 Task: Move email   from aakash.mishra@softage.net from folder Inbox to folder Folder0020 with a subject Subject0016
Action: Mouse moved to (546, 87)
Screenshot: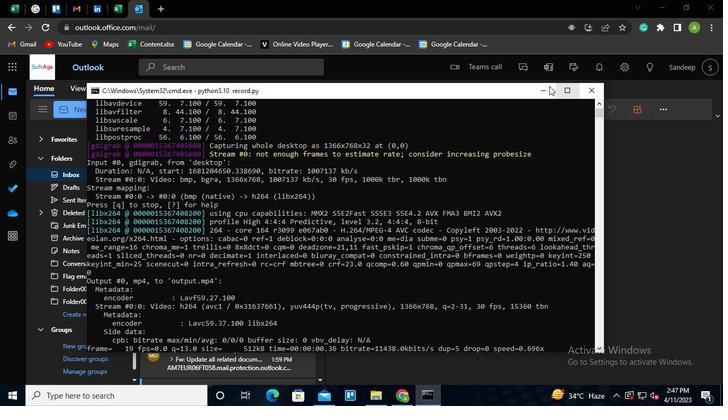 
Action: Mouse pressed left at (546, 87)
Screenshot: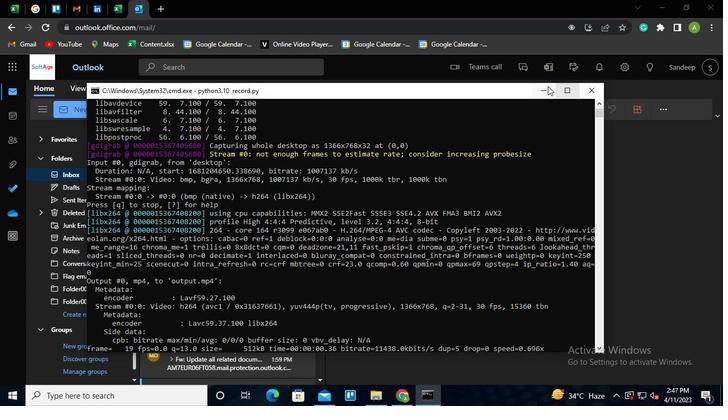 
Action: Mouse moved to (226, 59)
Screenshot: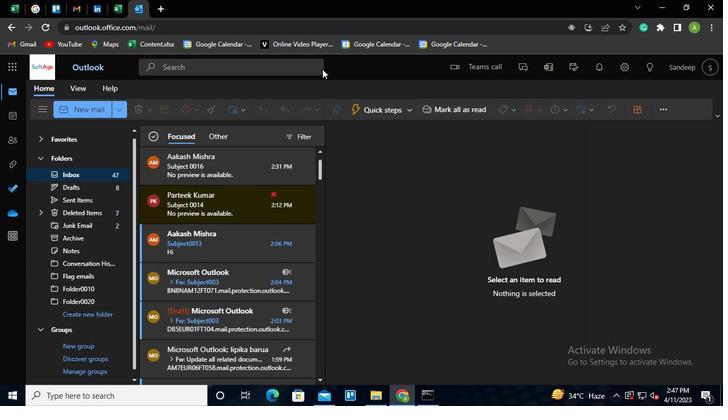 
Action: Mouse pressed left at (226, 59)
Screenshot: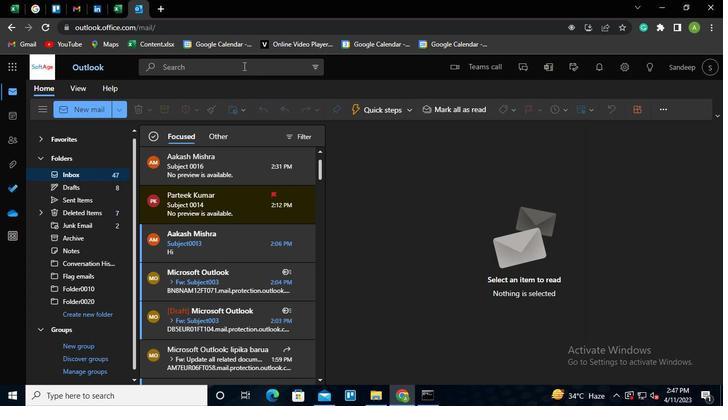 
Action: Mouse moved to (328, 74)
Screenshot: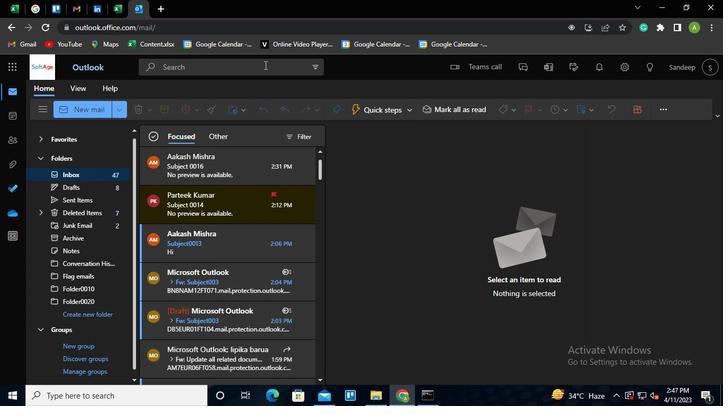 
Action: Mouse pressed left at (328, 74)
Screenshot: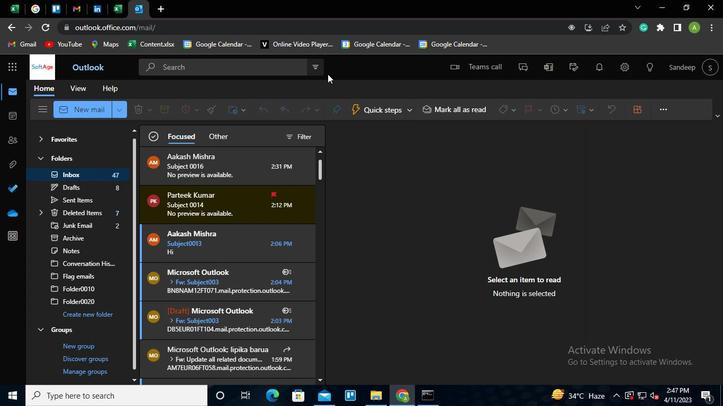 
Action: Mouse moved to (319, 70)
Screenshot: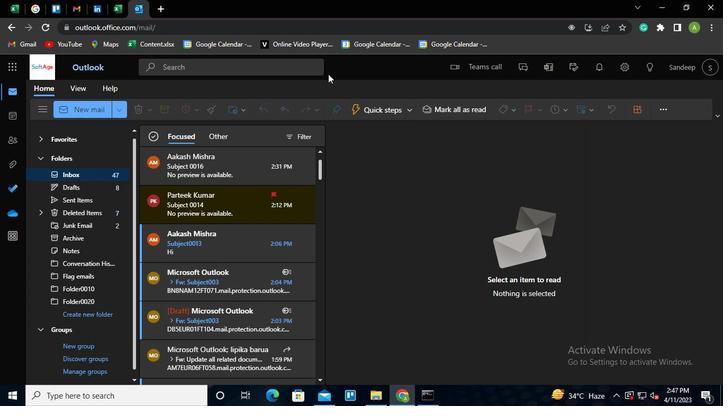
Action: Mouse pressed left at (319, 70)
Screenshot: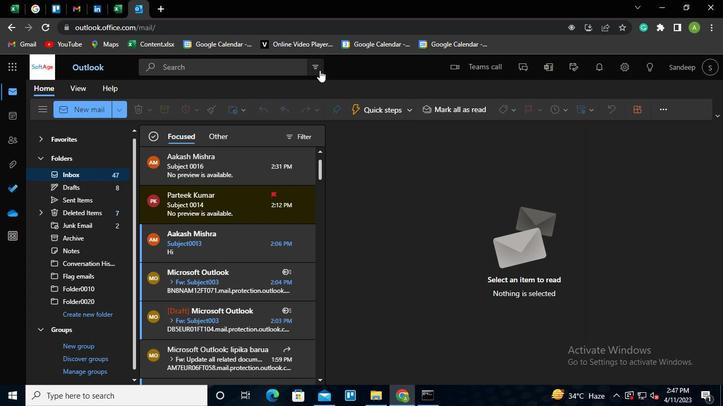 
Action: Mouse moved to (247, 86)
Screenshot: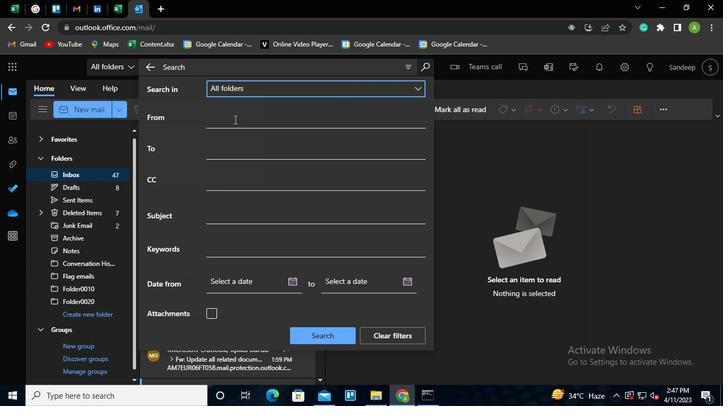
Action: Mouse pressed left at (247, 86)
Screenshot: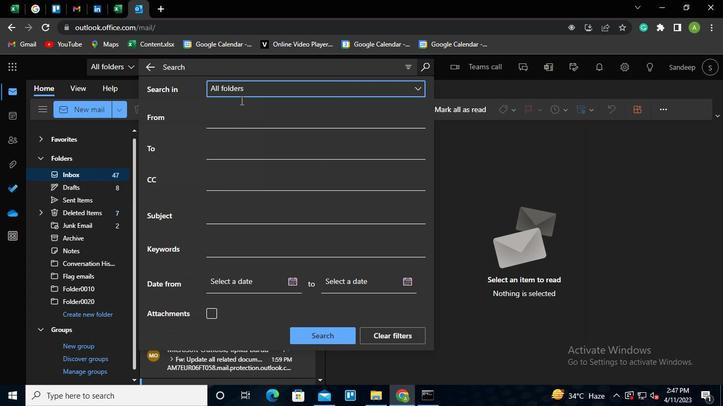 
Action: Mouse moved to (233, 120)
Screenshot: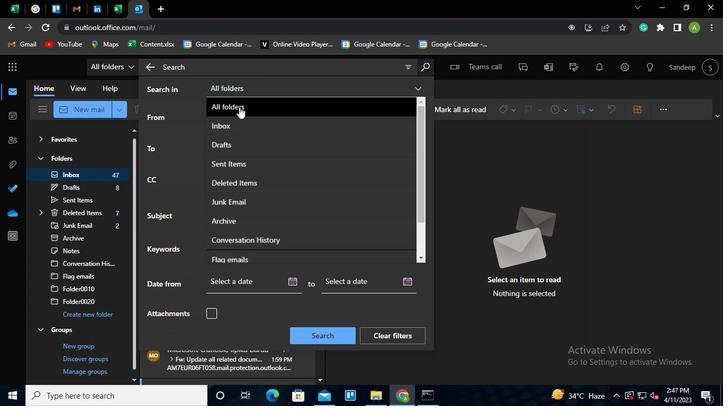 
Action: Mouse pressed left at (233, 120)
Screenshot: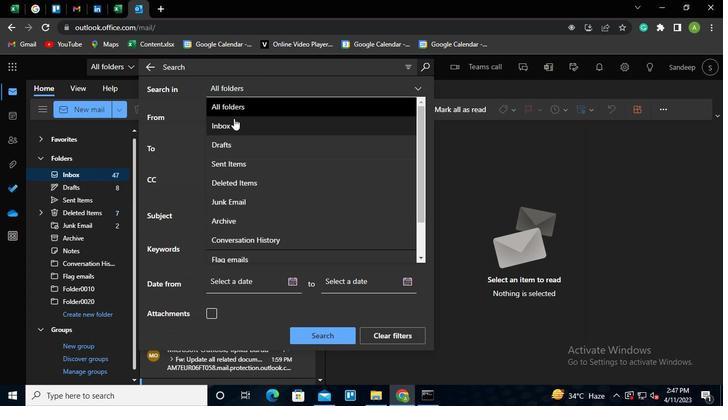 
Action: Mouse moved to (225, 122)
Screenshot: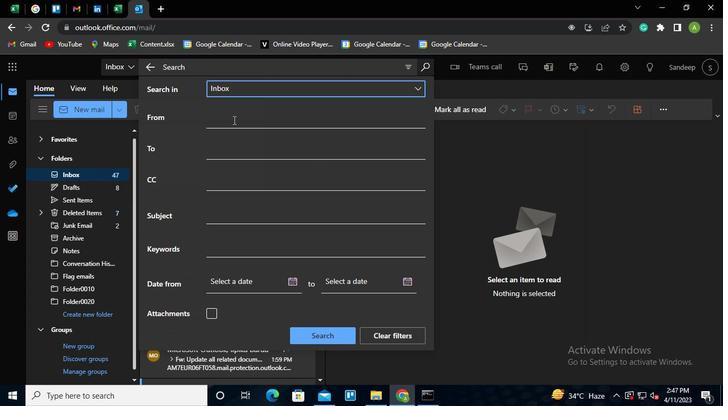 
Action: Mouse pressed left at (225, 122)
Screenshot: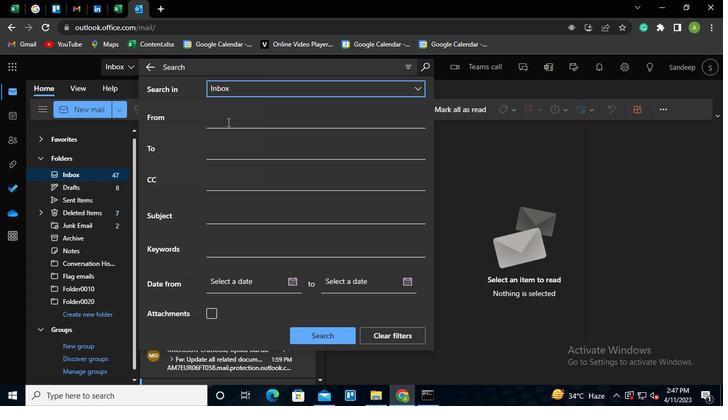 
Action: Mouse moved to (230, 119)
Screenshot: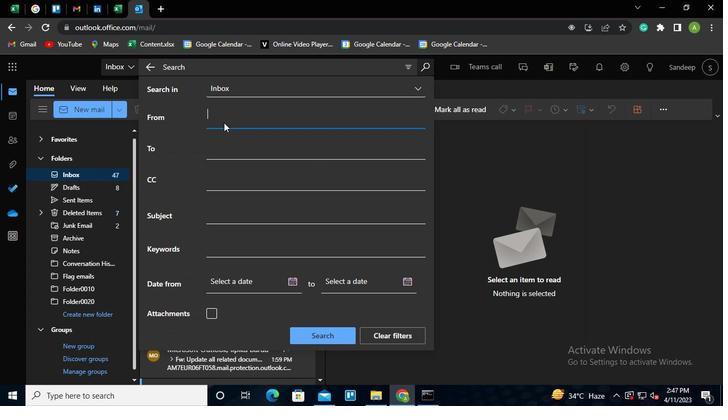 
Action: Mouse pressed left at (230, 119)
Screenshot: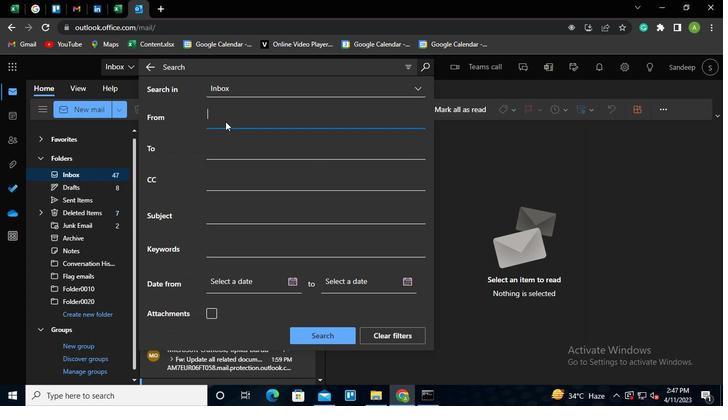 
Action: Mouse moved to (254, 181)
Screenshot: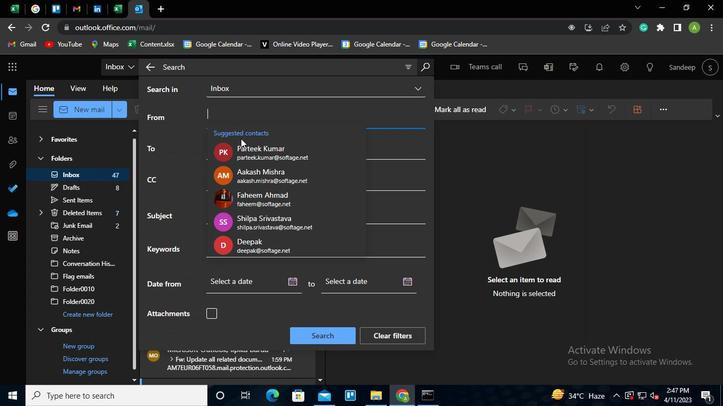 
Action: Mouse pressed left at (254, 181)
Screenshot: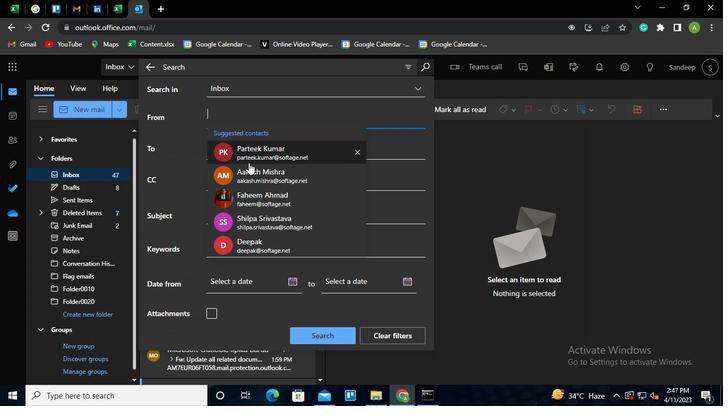 
Action: Mouse moved to (237, 215)
Screenshot: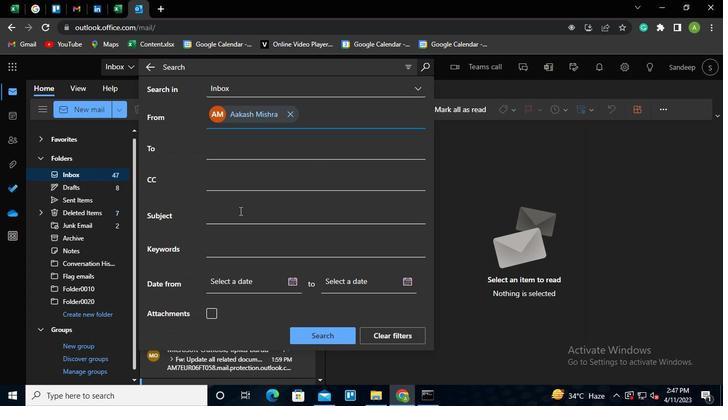 
Action: Mouse pressed left at (237, 215)
Screenshot: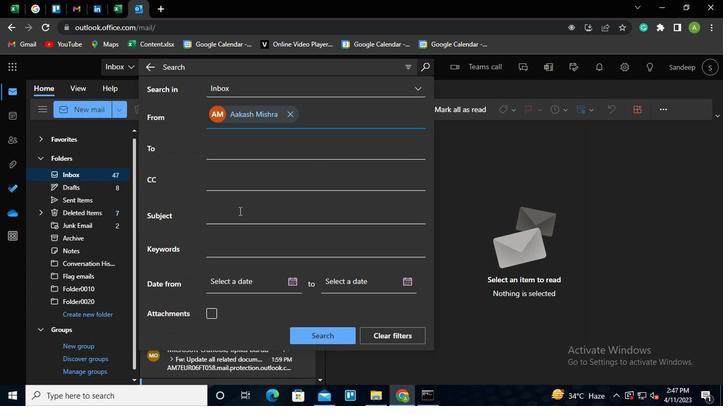 
Action: Mouse moved to (236, 216)
Screenshot: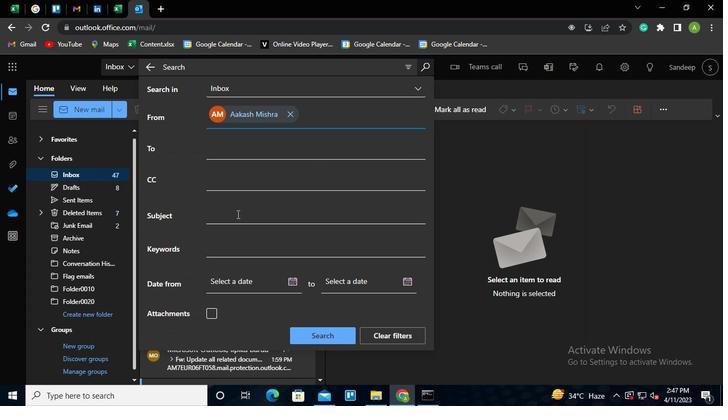 
Action: Keyboard Key.shift
Screenshot: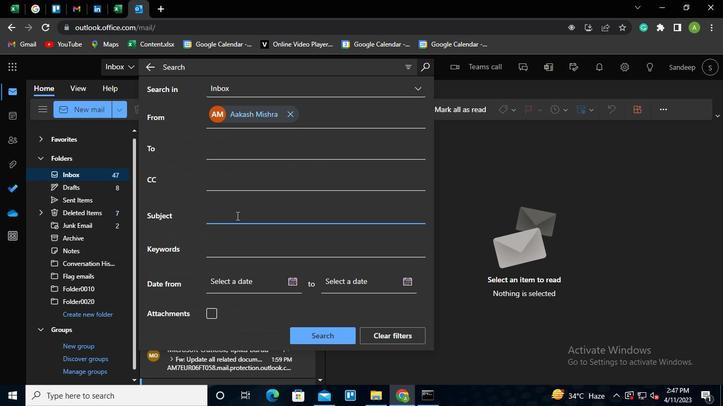 
Action: Keyboard S
Screenshot: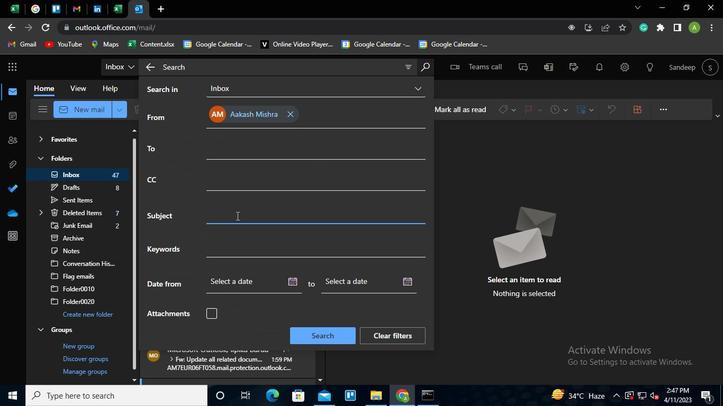 
Action: Keyboard u
Screenshot: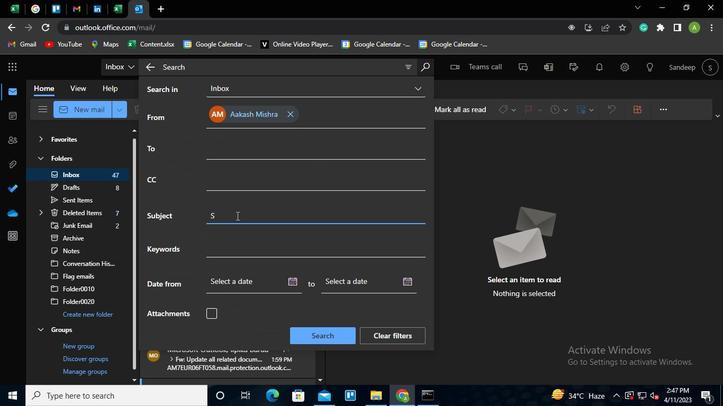 
Action: Keyboard b
Screenshot: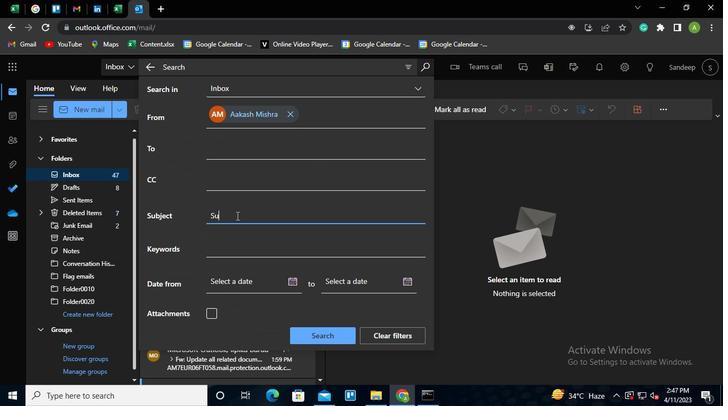
Action: Keyboard j
Screenshot: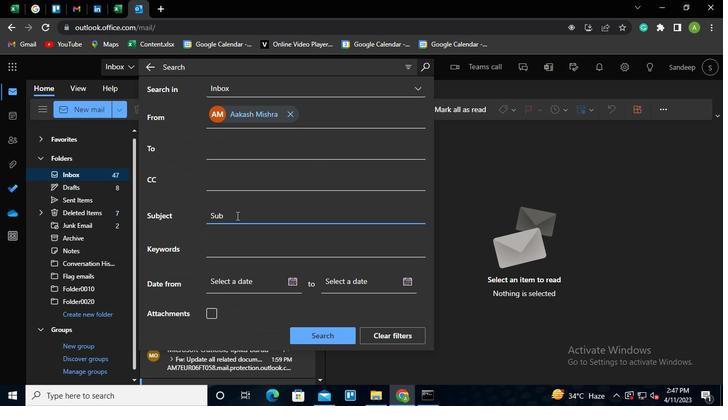 
Action: Keyboard e
Screenshot: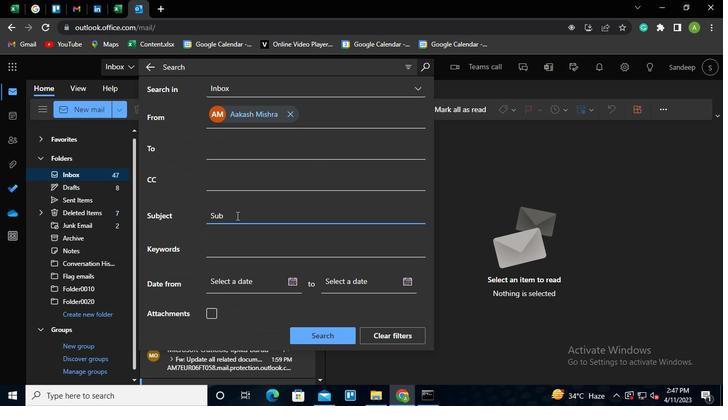 
Action: Keyboard c
Screenshot: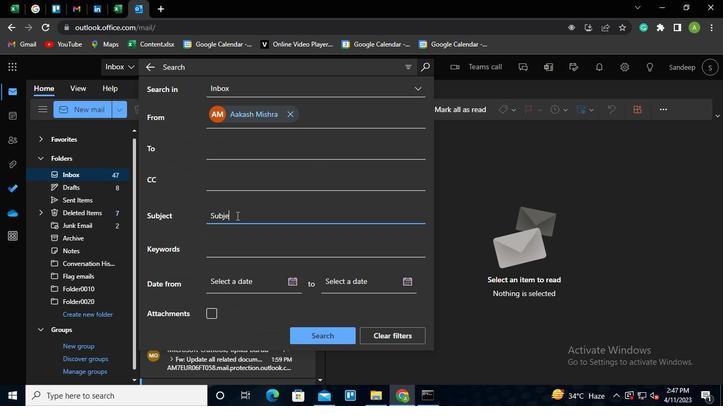 
Action: Keyboard t
Screenshot: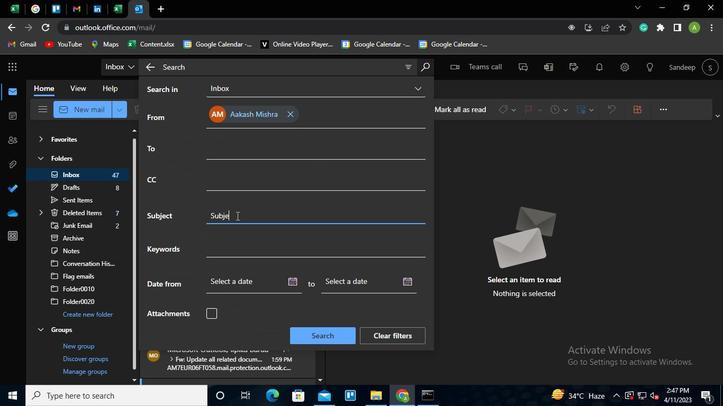 
Action: Keyboard Key.space
Screenshot: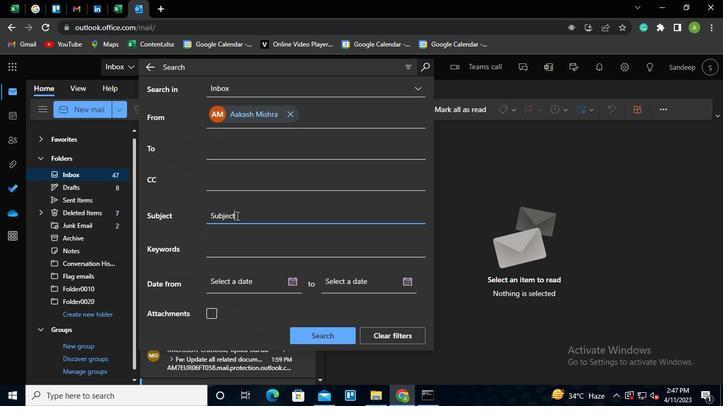 
Action: Keyboard <96>
Screenshot: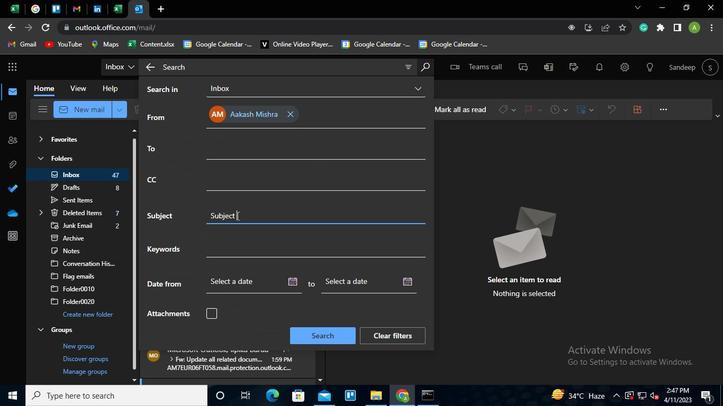 
Action: Keyboard <96>
Screenshot: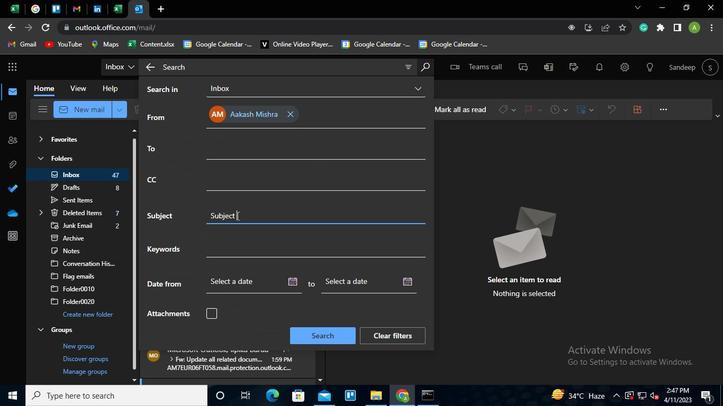 
Action: Keyboard <97>
Screenshot: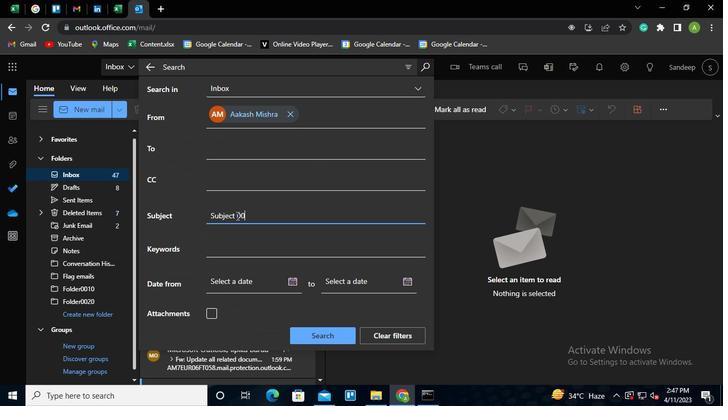 
Action: Keyboard <102>
Screenshot: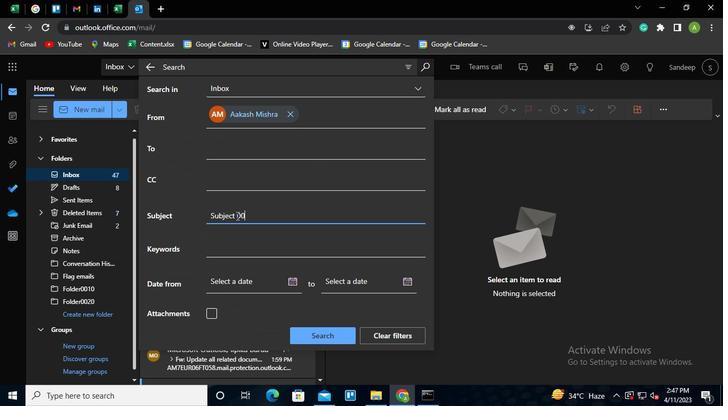 
Action: Mouse moved to (305, 341)
Screenshot: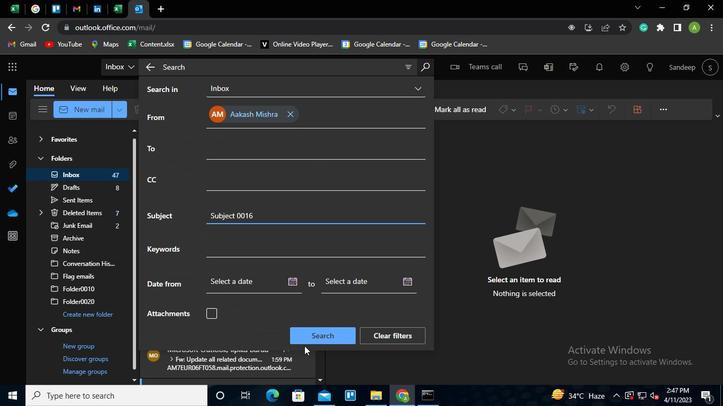 
Action: Mouse pressed left at (305, 341)
Screenshot: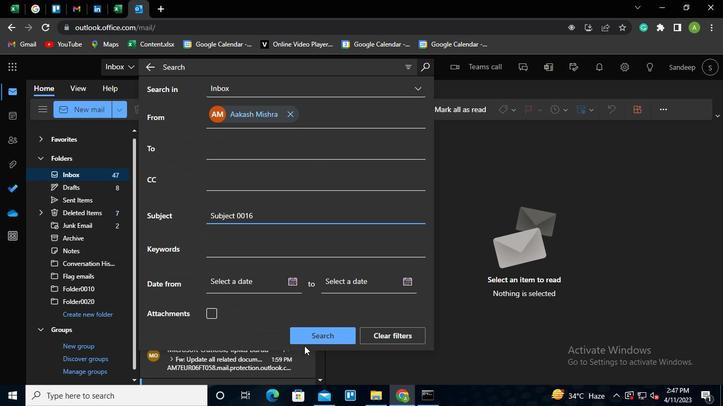 
Action: Mouse moved to (245, 192)
Screenshot: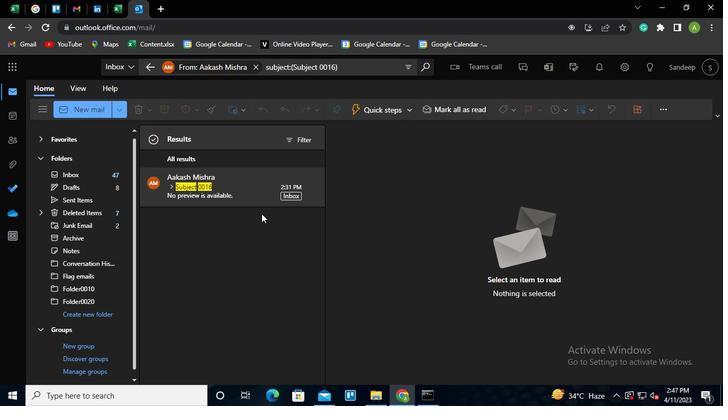 
Action: Mouse pressed right at (245, 192)
Screenshot: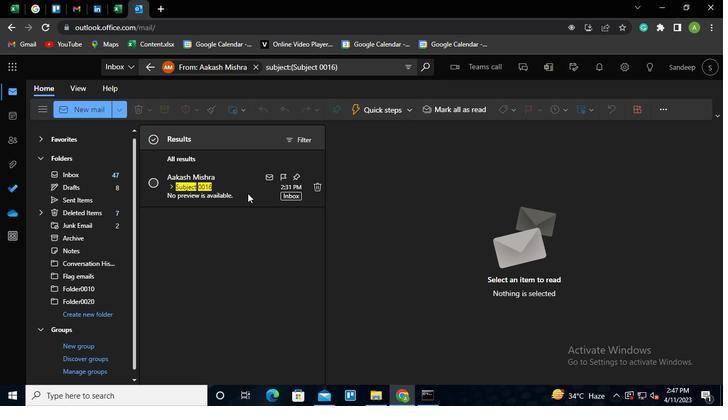 
Action: Mouse moved to (263, 166)
Screenshot: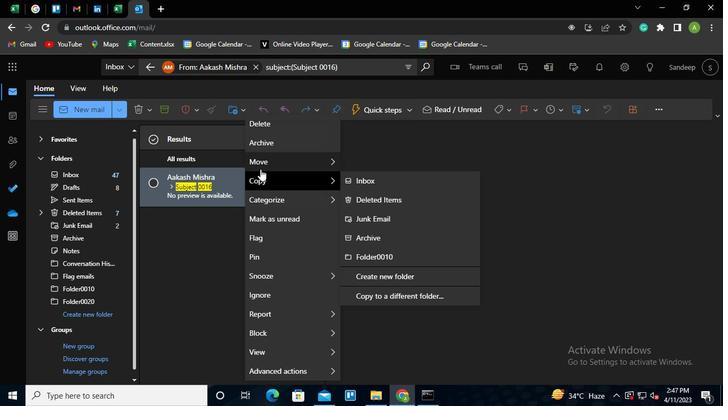 
Action: Mouse pressed left at (263, 166)
Screenshot: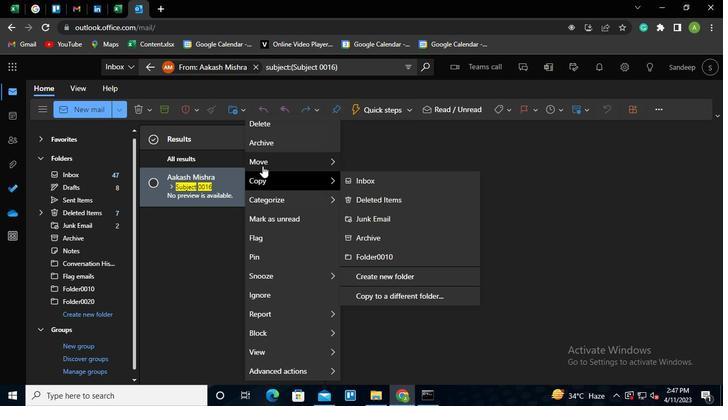 
Action: Mouse moved to (387, 160)
Screenshot: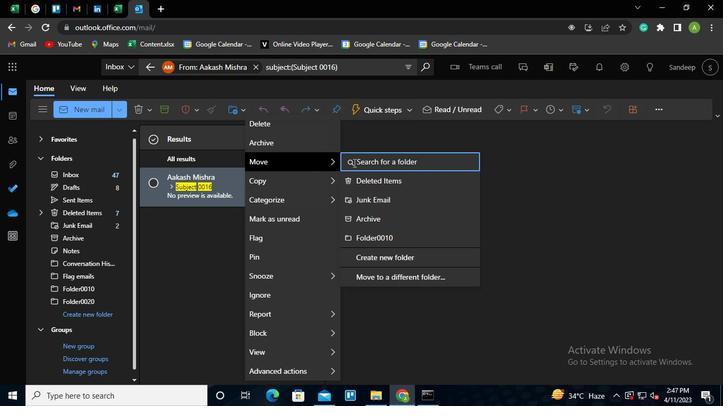 
Action: Keyboard Key.shift
Screenshot: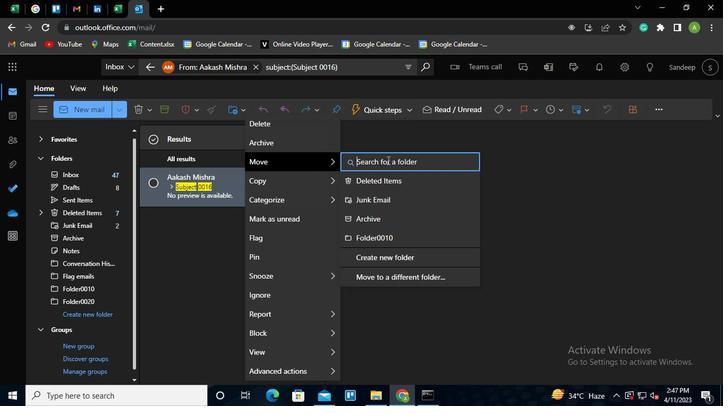 
Action: Keyboard F
Screenshot: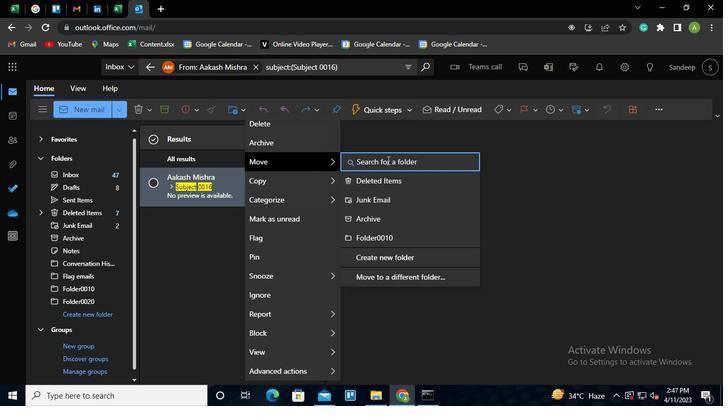 
Action: Keyboard o
Screenshot: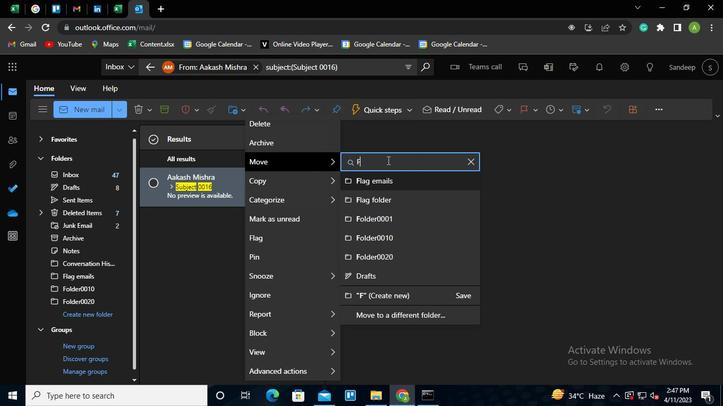 
Action: Keyboard l
Screenshot: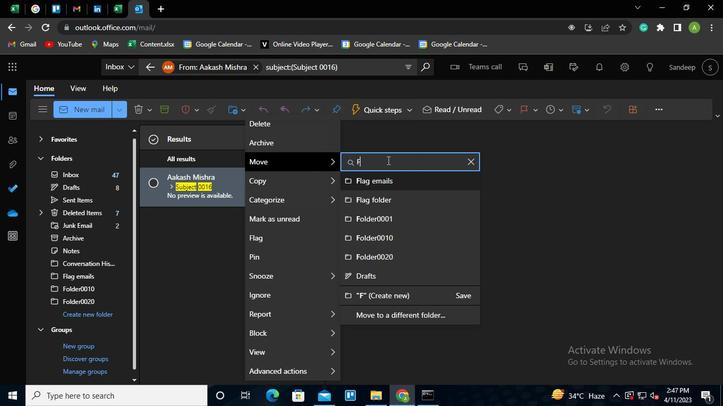 
Action: Keyboard d
Screenshot: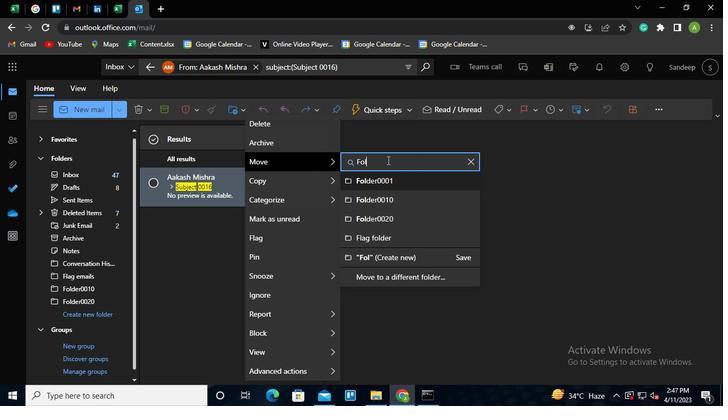 
Action: Keyboard e
Screenshot: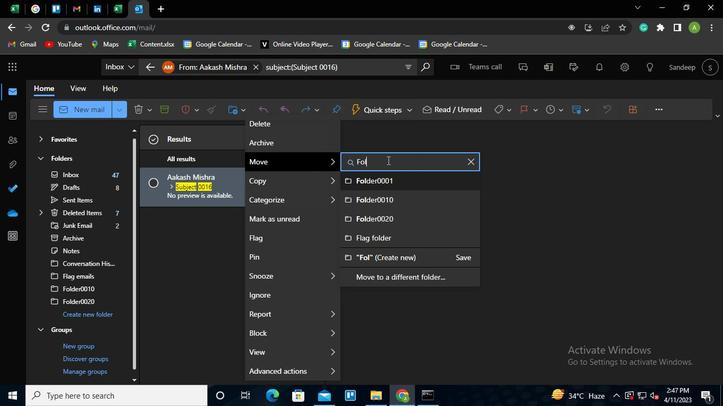
Action: Keyboard r
Screenshot: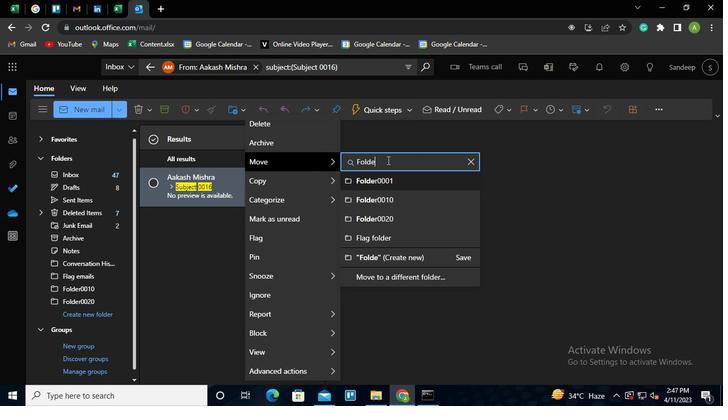 
Action: Keyboard Key.down
Screenshot: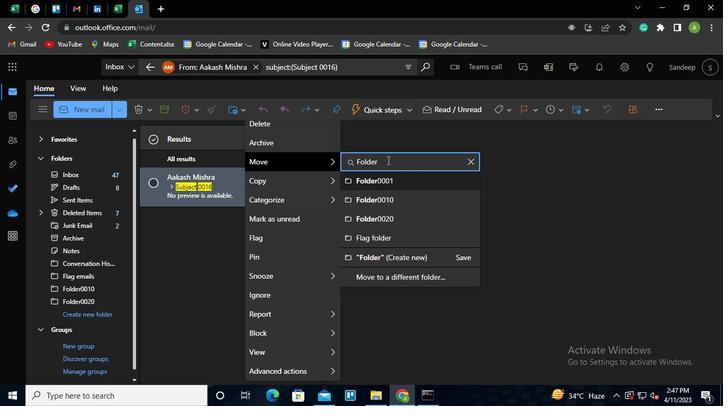 
Action: Keyboard Key.down
Screenshot: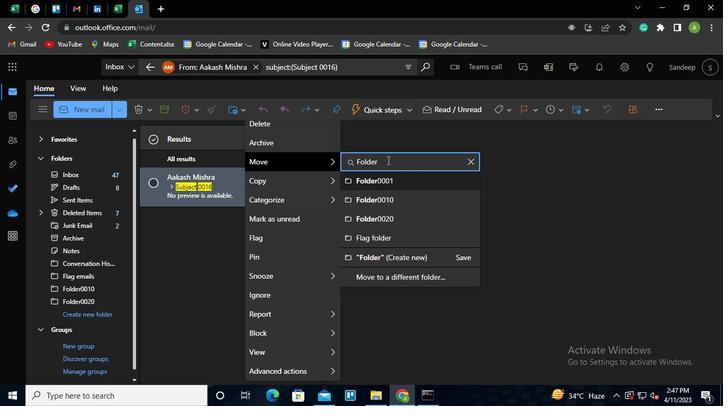 
Action: Keyboard Key.down
Screenshot: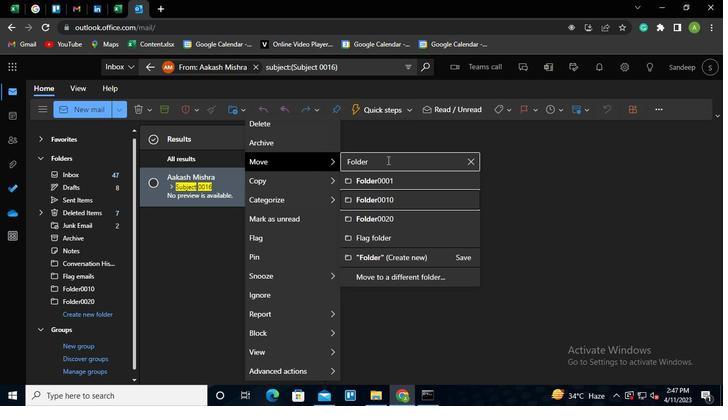 
Action: Keyboard Key.enter
Screenshot: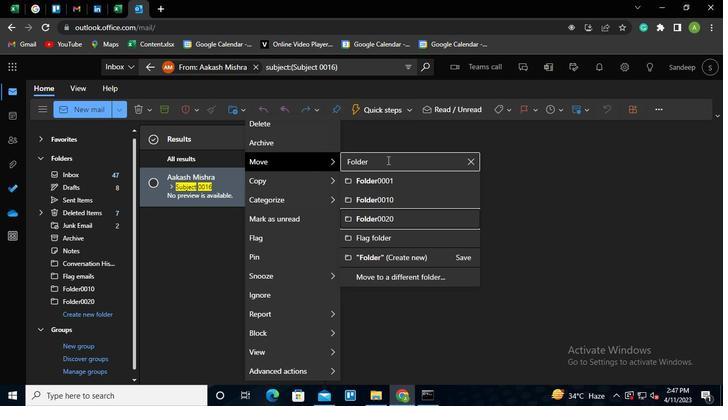 
Action: Mouse moved to (430, 394)
Screenshot: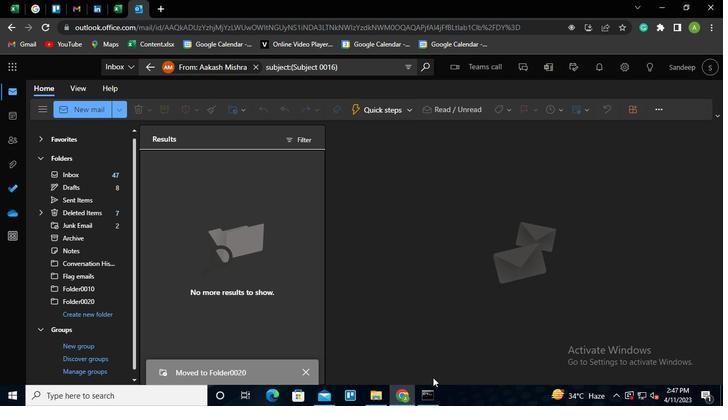 
Action: Mouse pressed left at (430, 394)
Screenshot: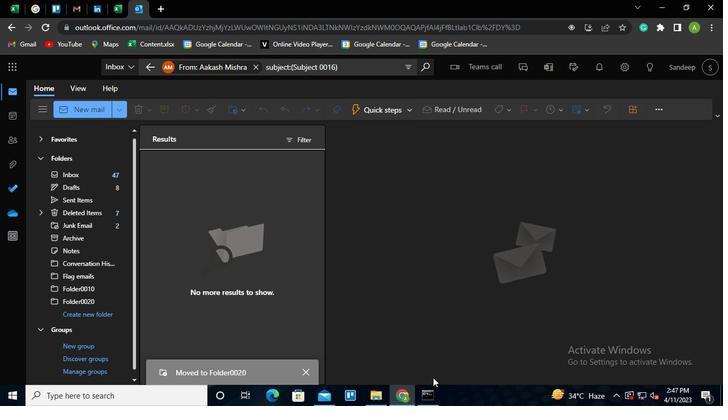 
Action: Mouse moved to (588, 93)
Screenshot: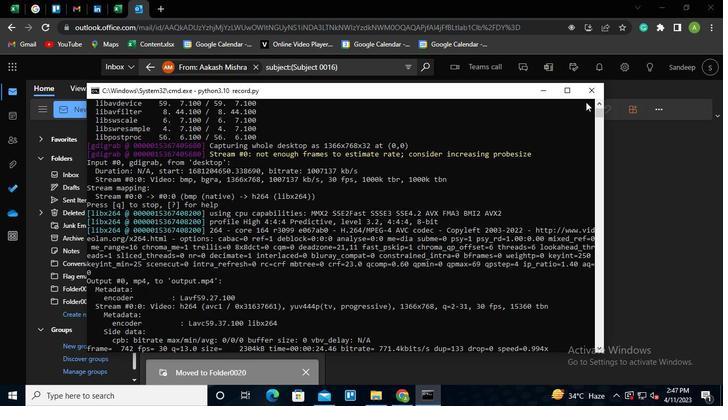 
Action: Mouse pressed left at (588, 93)
Screenshot: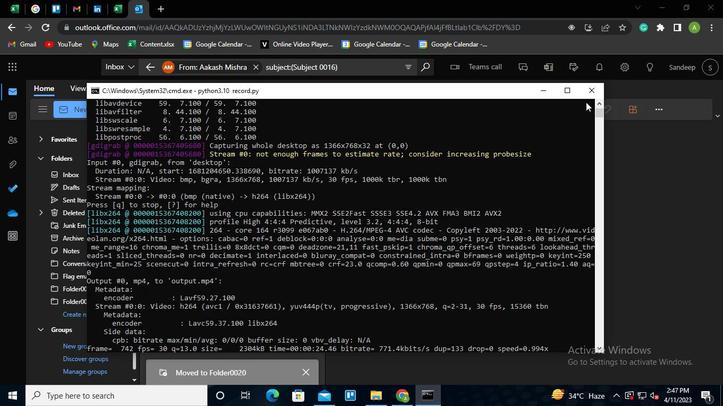
